 Task: Create New Customer with Customer Name: Slo Roast, Billing Address Line1: 2763 Fieldcrest Road, Billing Address Line2:  New York, Billing Address Line3:  New York 10005
Action: Mouse pressed left at (163, 35)
Screenshot: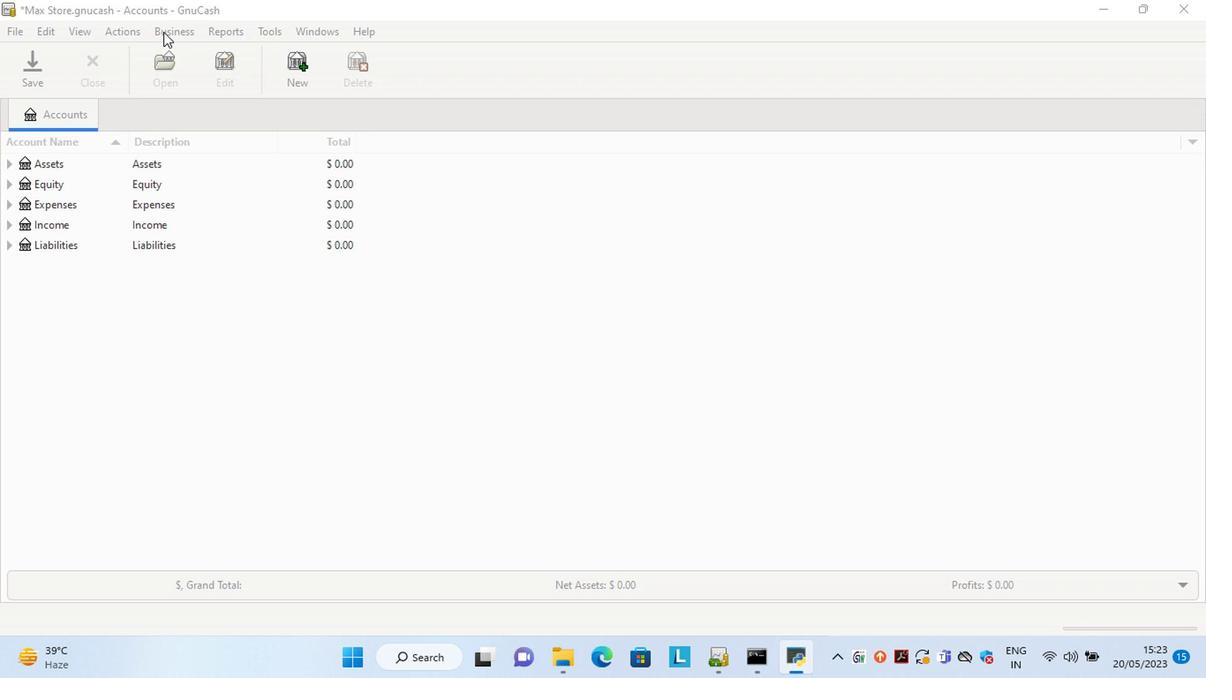 
Action: Mouse moved to (359, 71)
Screenshot: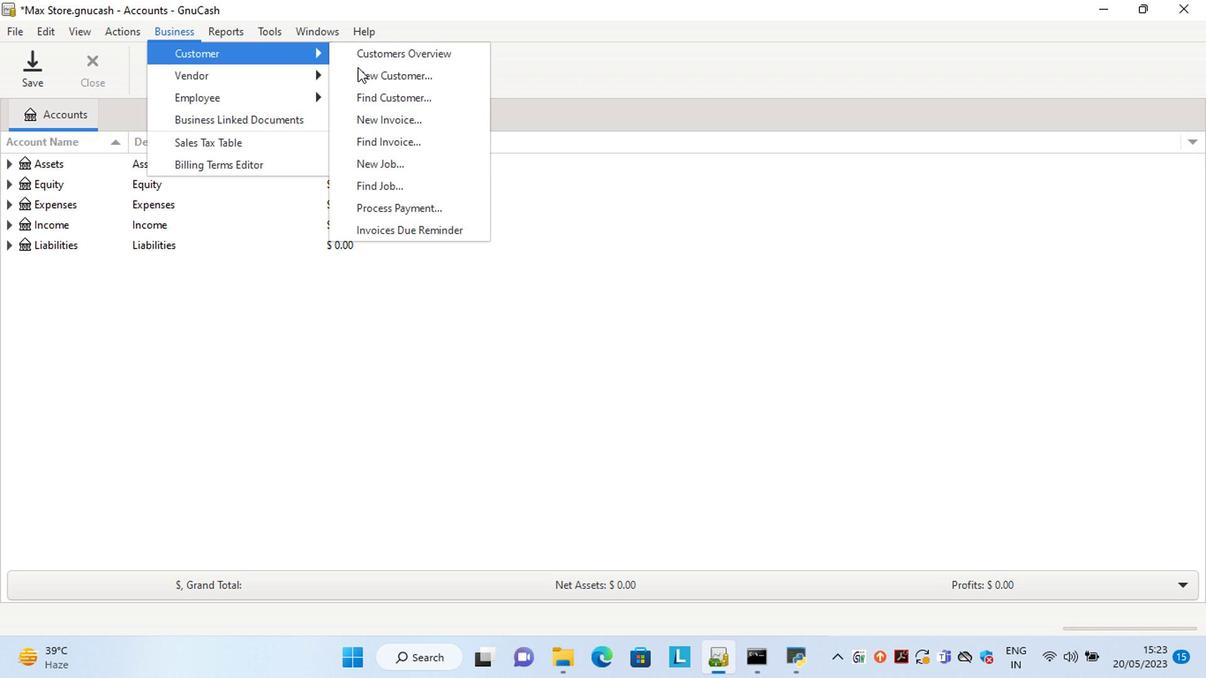 
Action: Mouse pressed left at (359, 71)
Screenshot: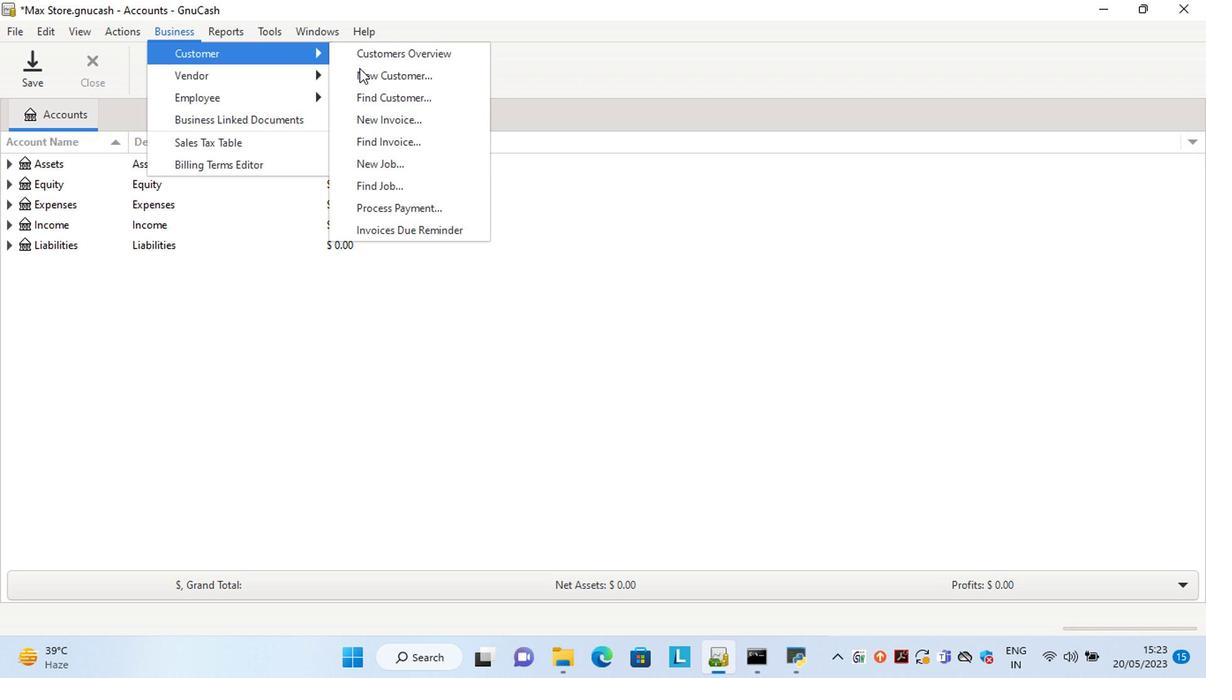
Action: Mouse moved to (938, 279)
Screenshot: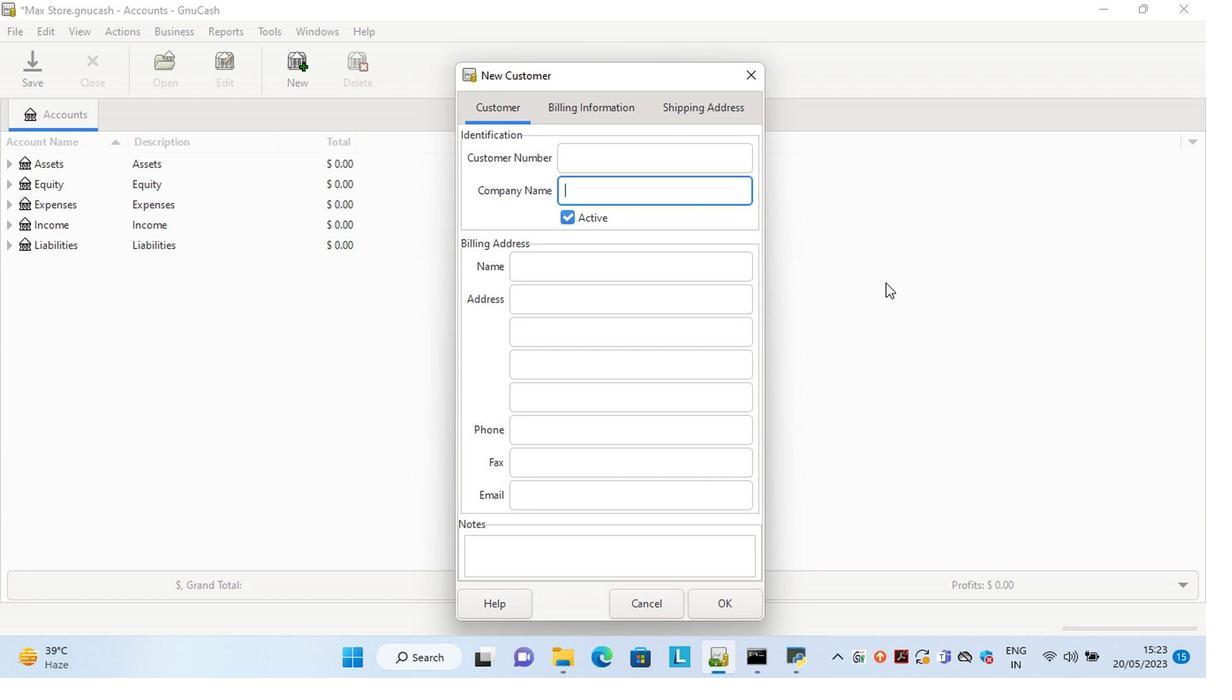 
Action: Key pressed <Key.shift>Slo<Key.space><Key.shift>Roast<Key.tab><Key.tab><Key.tab>2763<Key.space><Key.shift>Fieldcrest<Key.space><Key.shift>Road<Key.tab>n<Key.tab>n
Screenshot: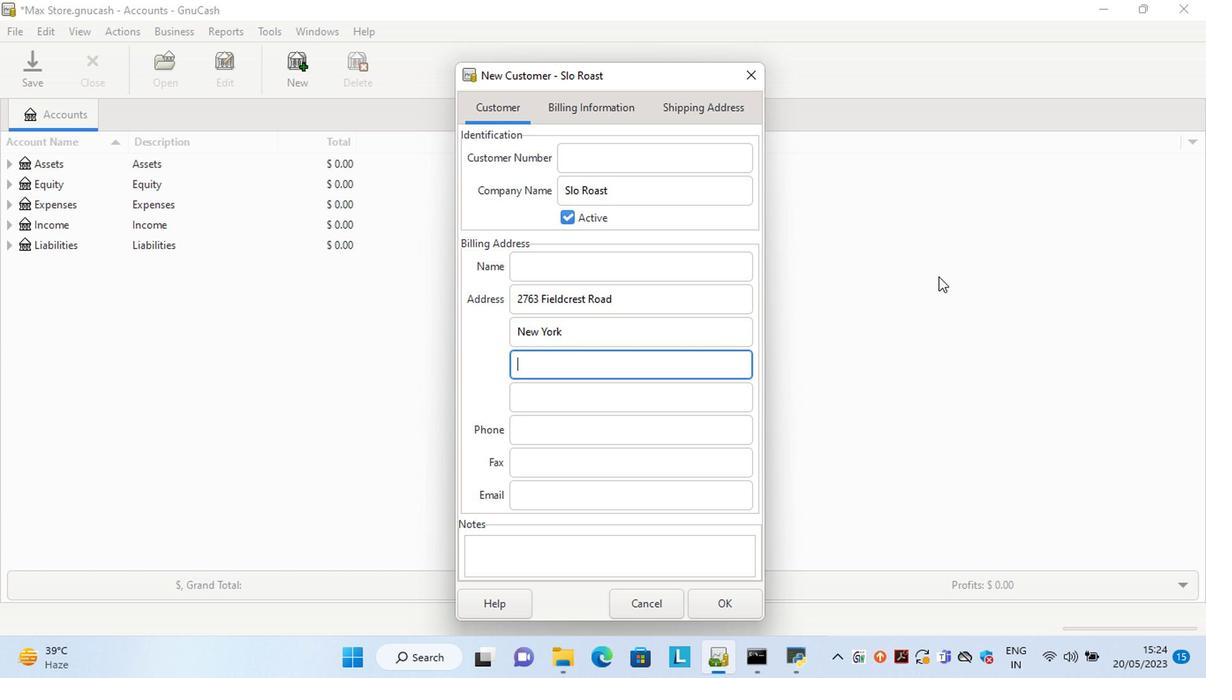 
Action: Mouse moved to (813, 465)
Screenshot: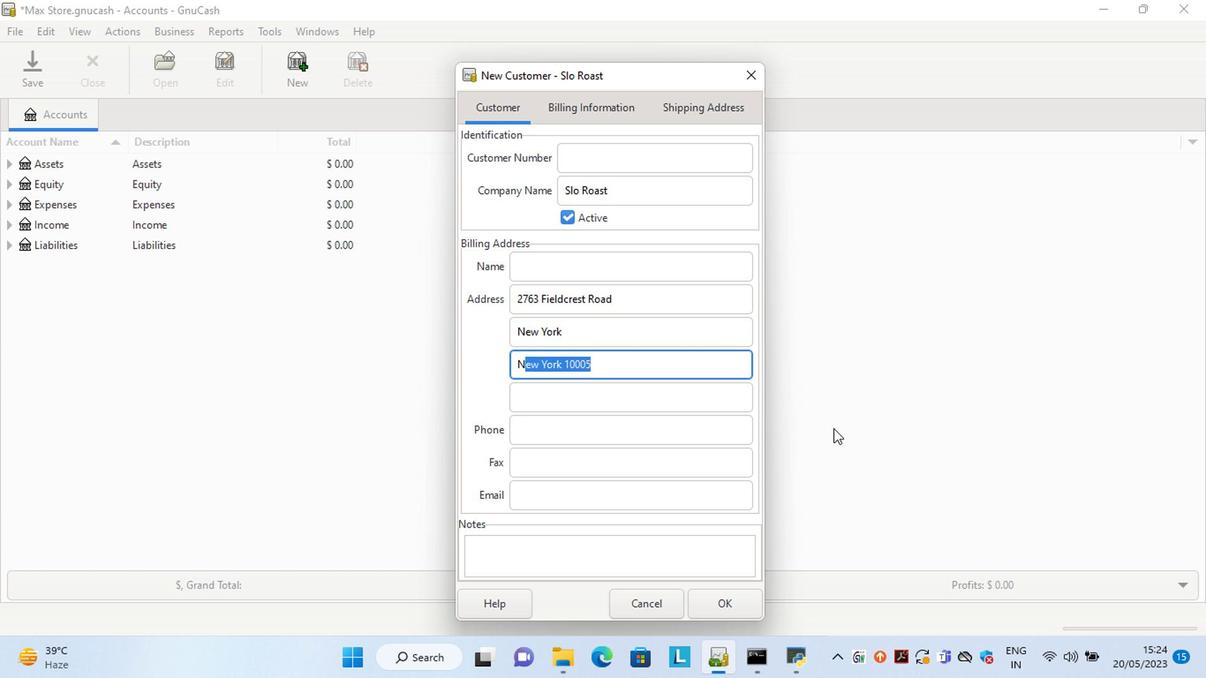 
Action: Key pressed <Key.tab>
Screenshot: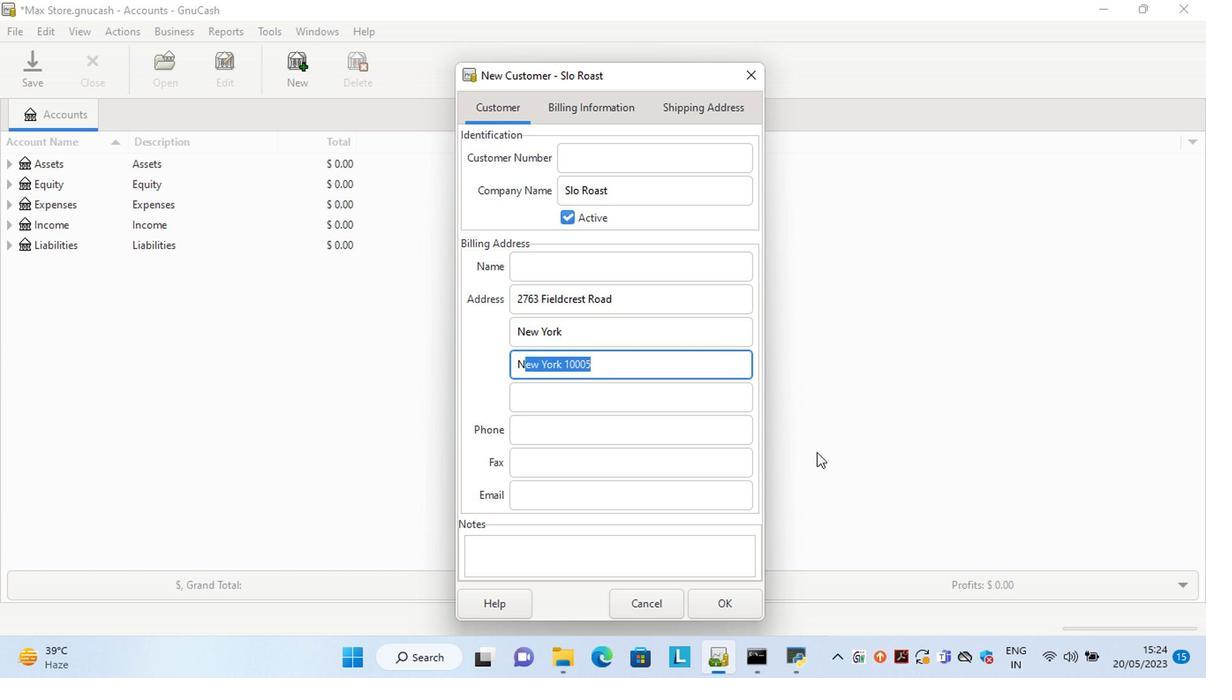 
Action: Mouse moved to (722, 608)
Screenshot: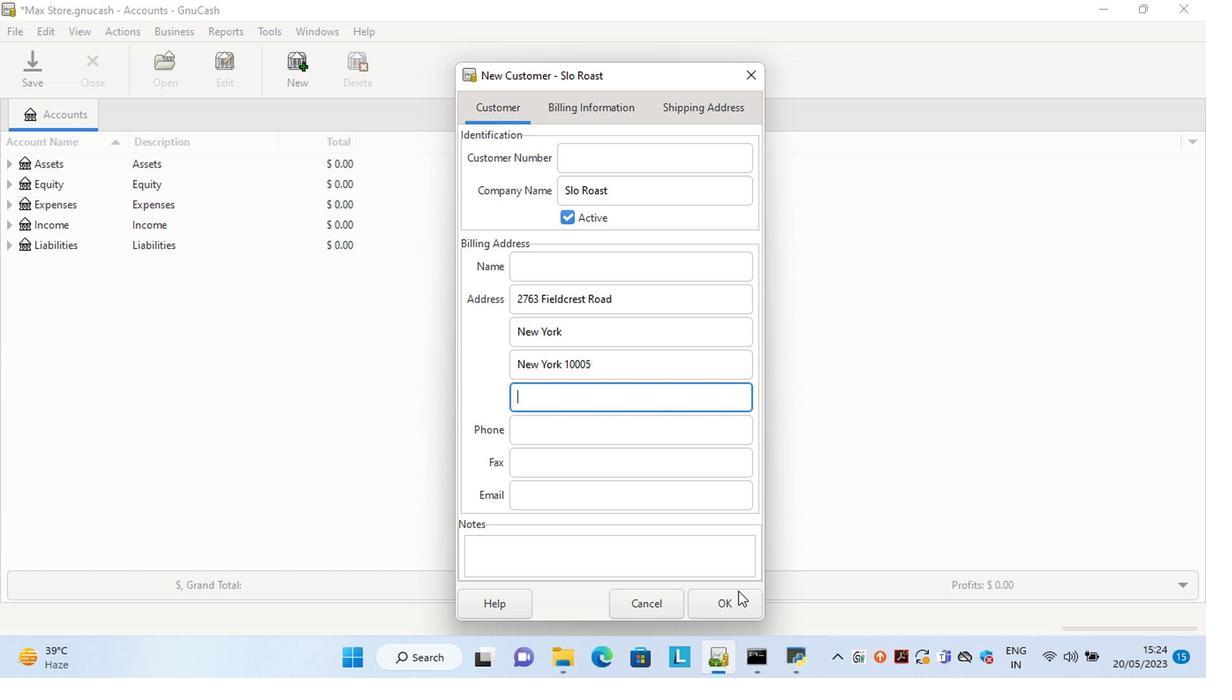 
Action: Mouse pressed left at (722, 608)
Screenshot: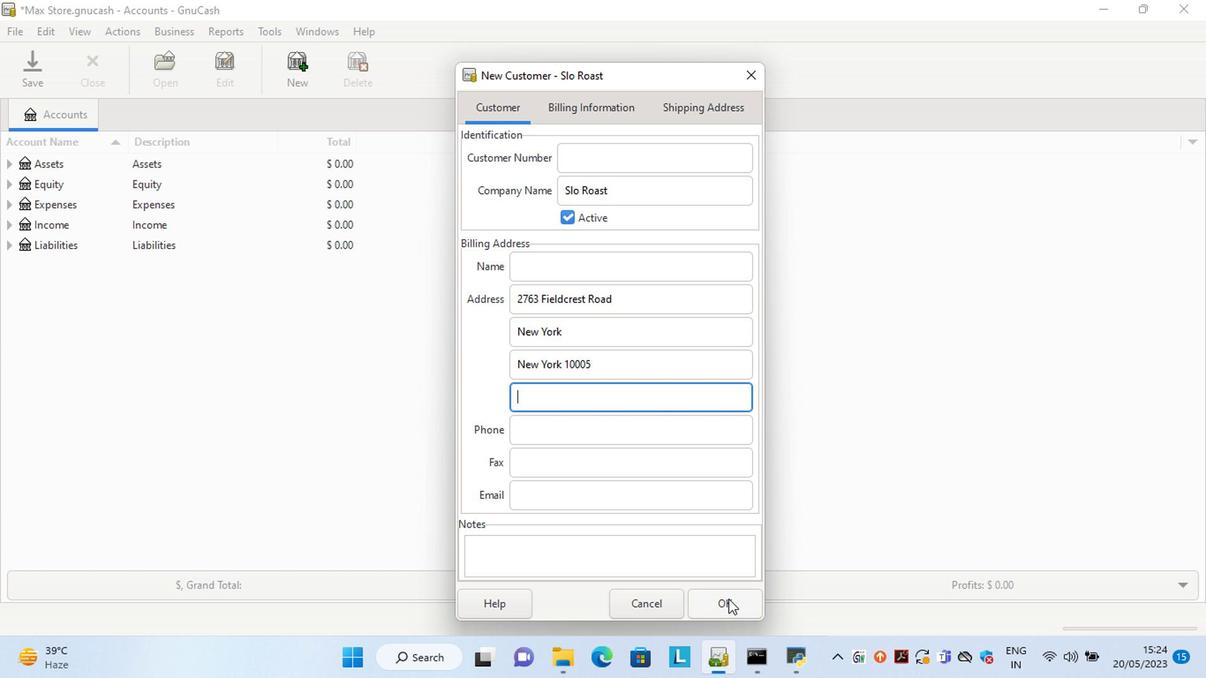 
Action: Mouse moved to (615, 178)
Screenshot: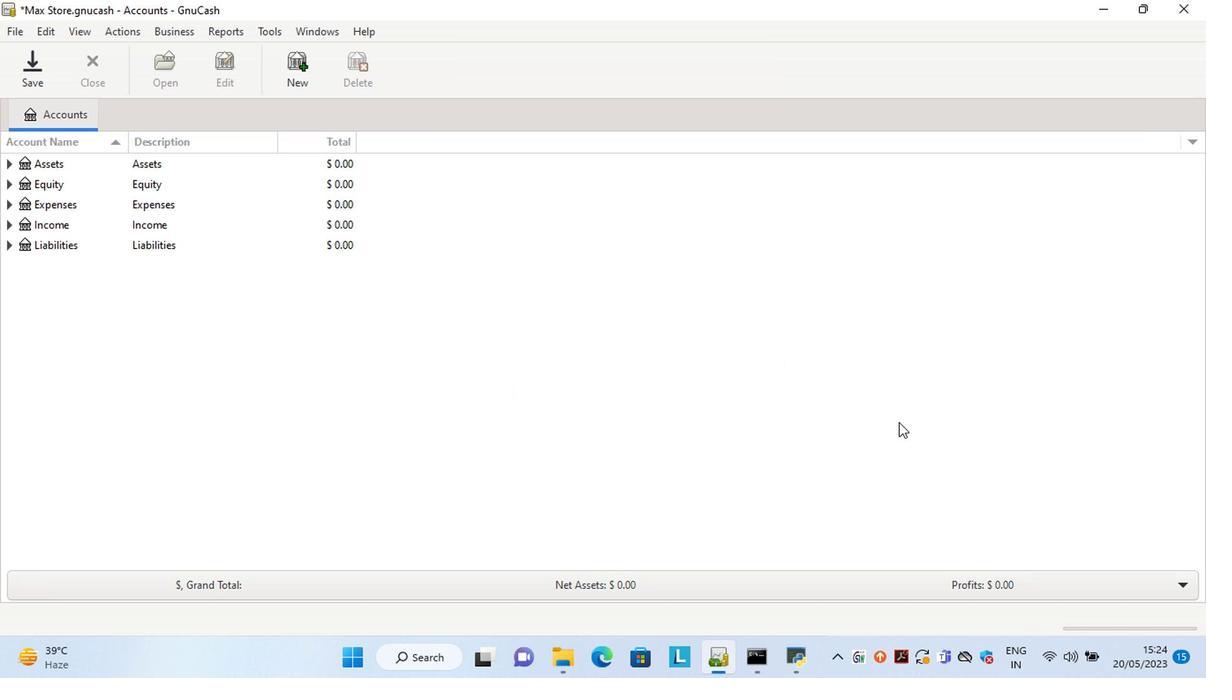 
